 Task: Change Fit To Ken Burns
Action: Mouse moved to (780, 302)
Screenshot: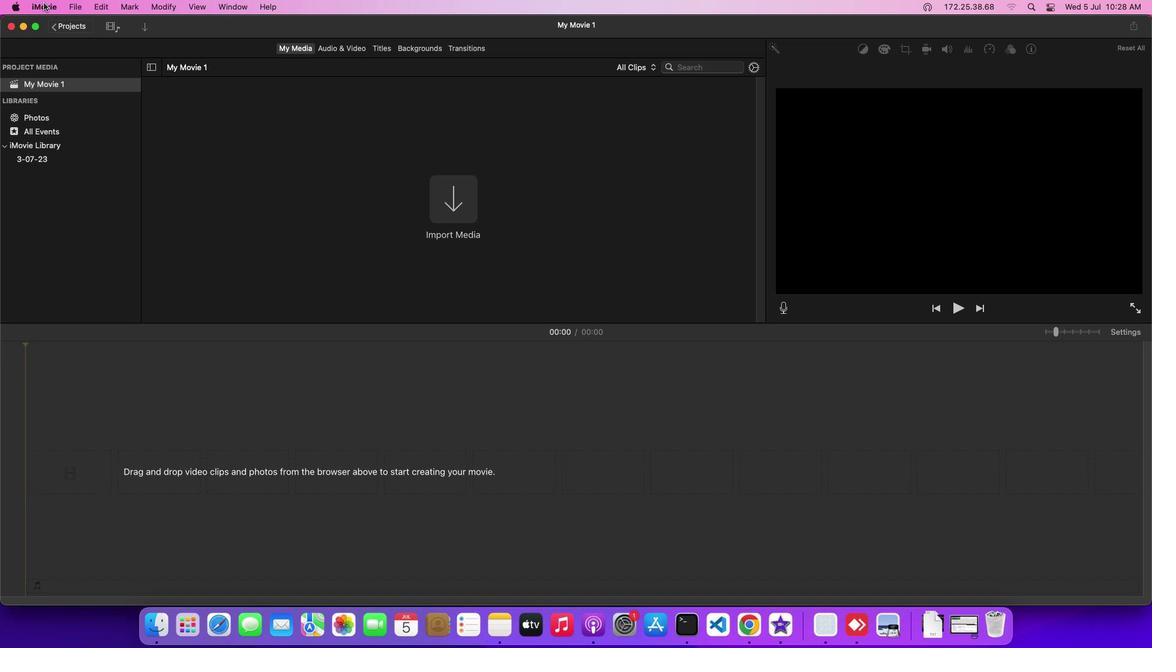 
Action: Mouse pressed left at (780, 302)
Screenshot: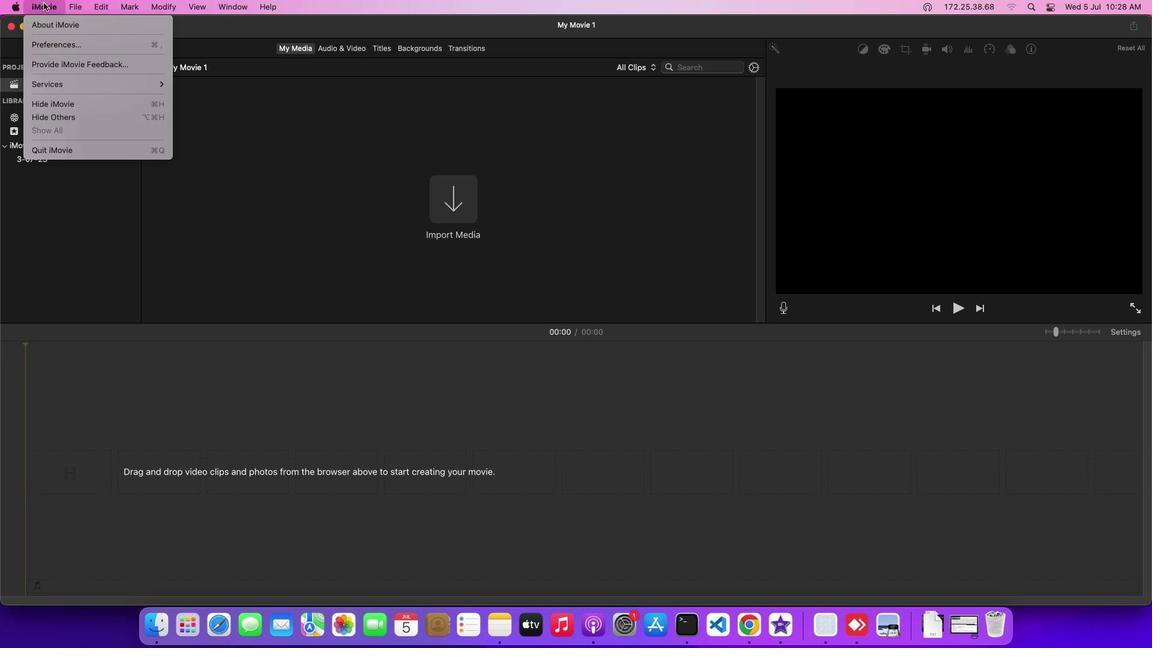 
Action: Mouse moved to (780, 302)
Screenshot: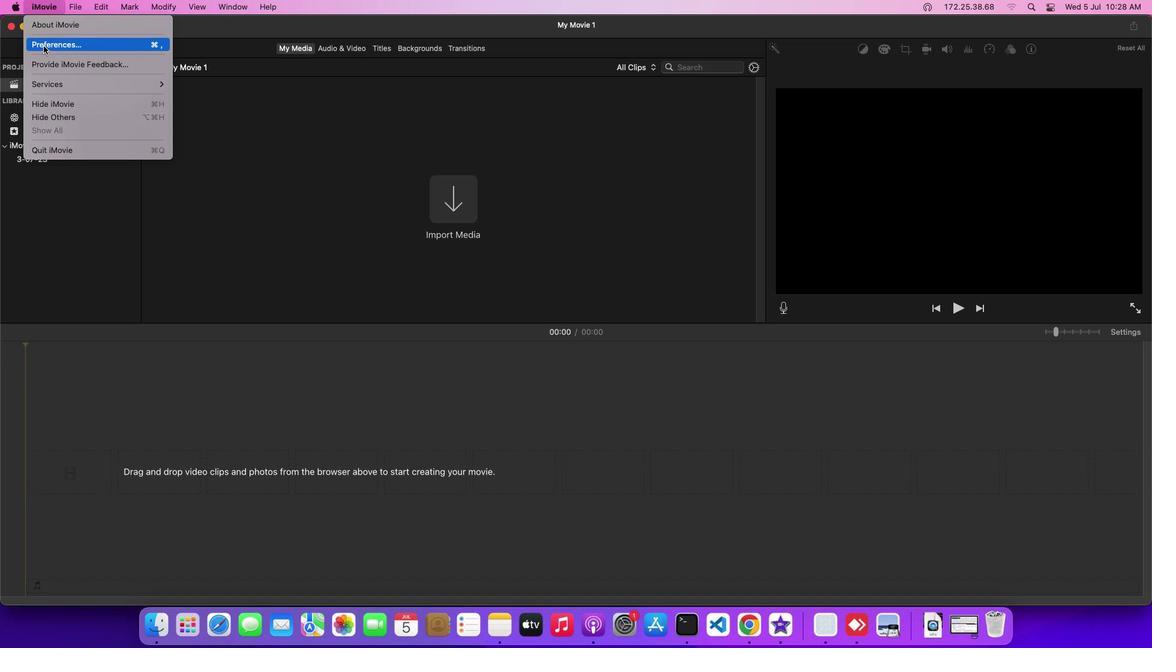 
Action: Mouse pressed left at (780, 302)
Screenshot: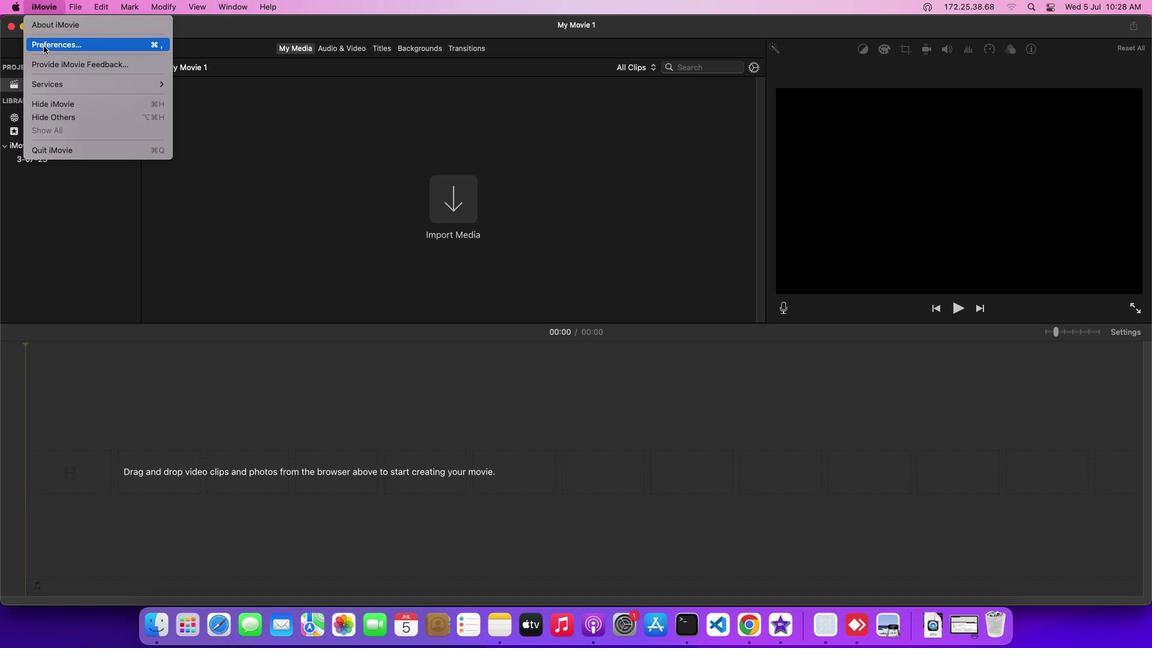 
Action: Mouse moved to (780, 302)
Screenshot: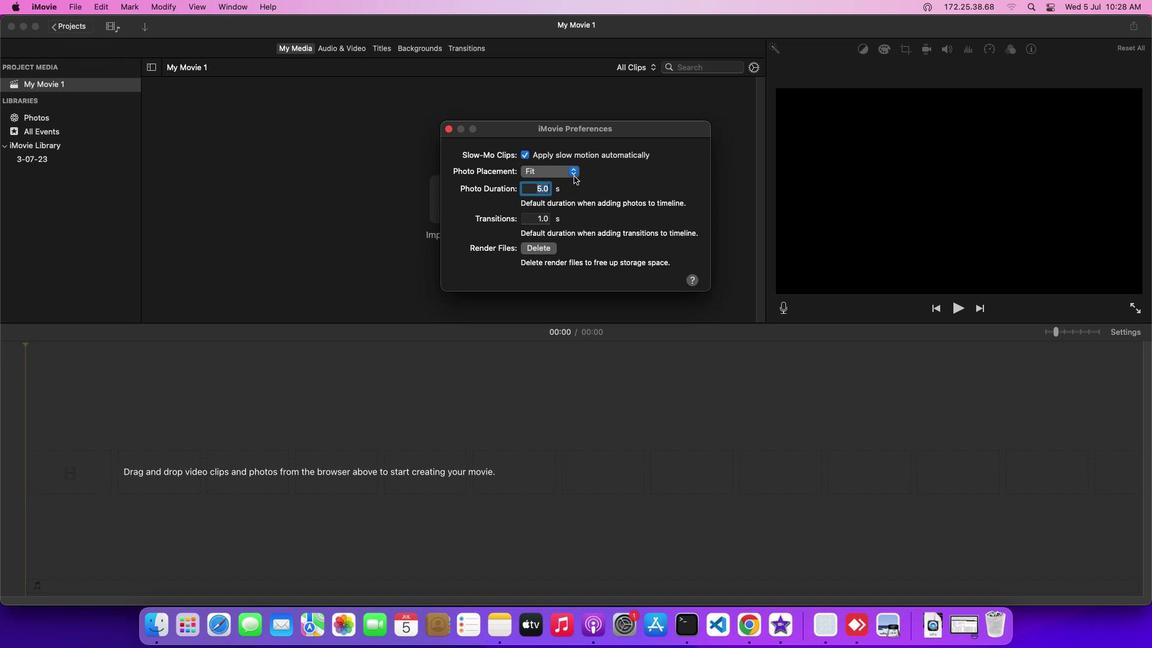
Action: Mouse pressed left at (780, 302)
Screenshot: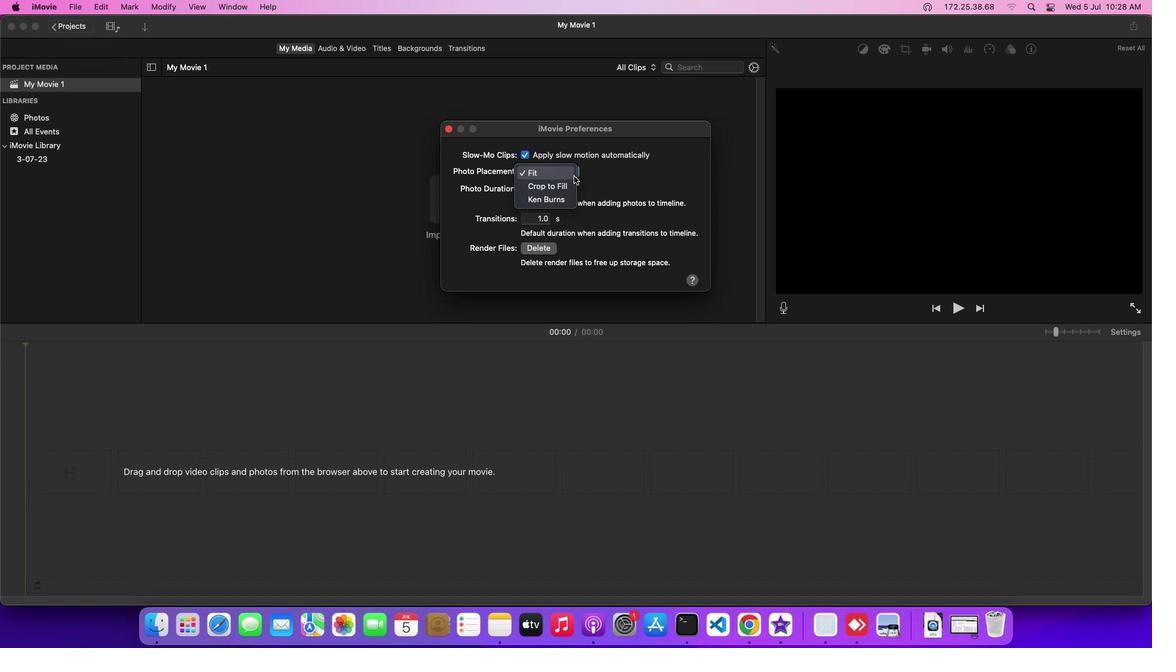 
Action: Mouse moved to (780, 302)
Screenshot: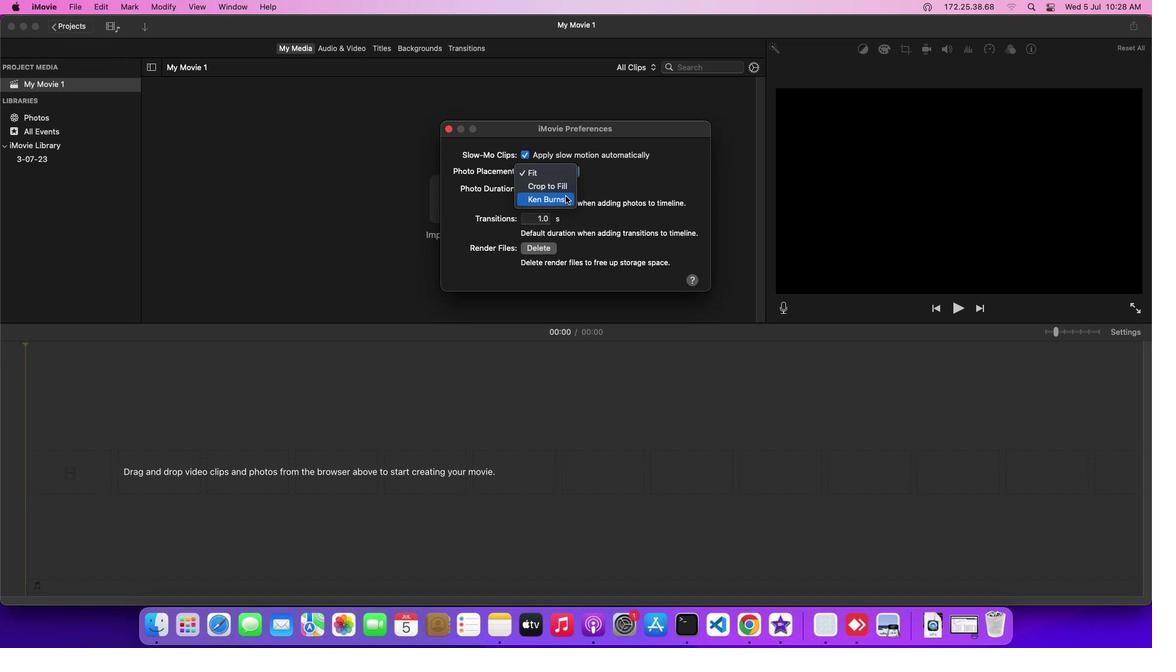 
Action: Mouse pressed left at (780, 302)
Screenshot: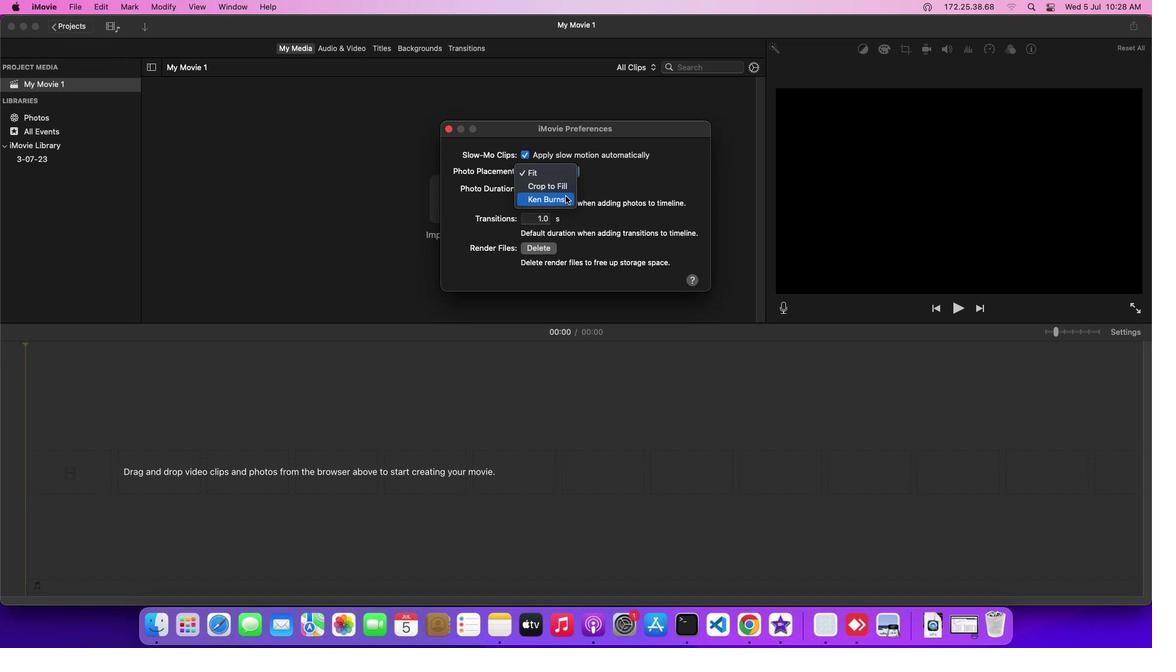 
